 Task: Add the task  Improve website performance on slow network connections to the section Automated Deployment Sprint in the project ToughWorks and add a Due Date to the respective task as 2024/03/03.
Action: Mouse moved to (49, 379)
Screenshot: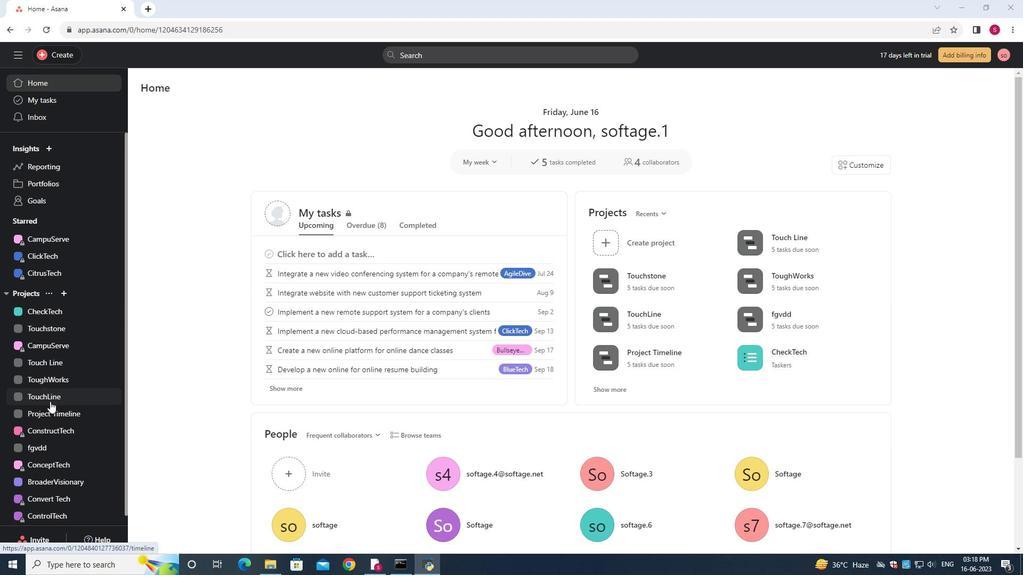 
Action: Mouse pressed left at (49, 379)
Screenshot: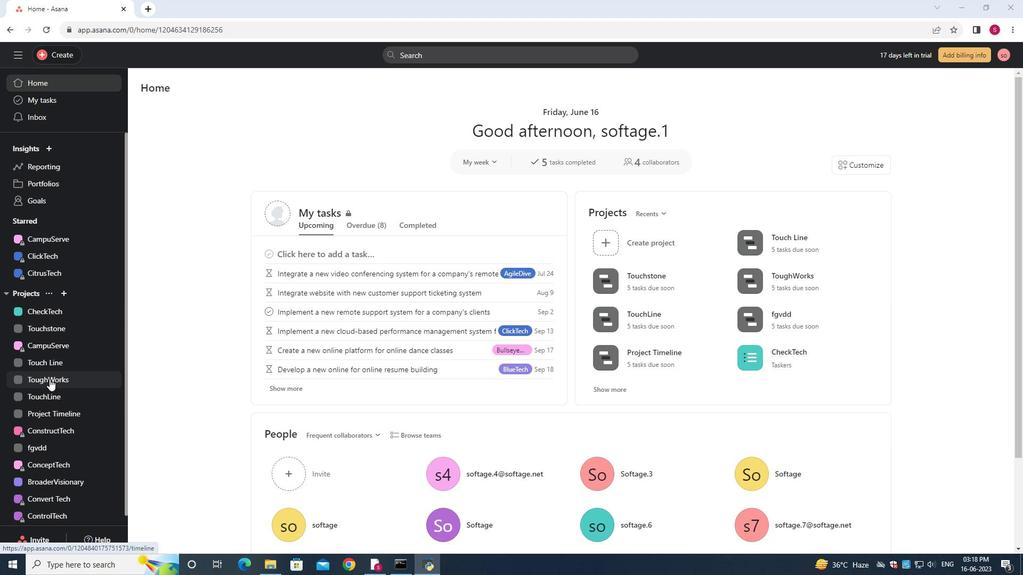 
Action: Mouse moved to (189, 112)
Screenshot: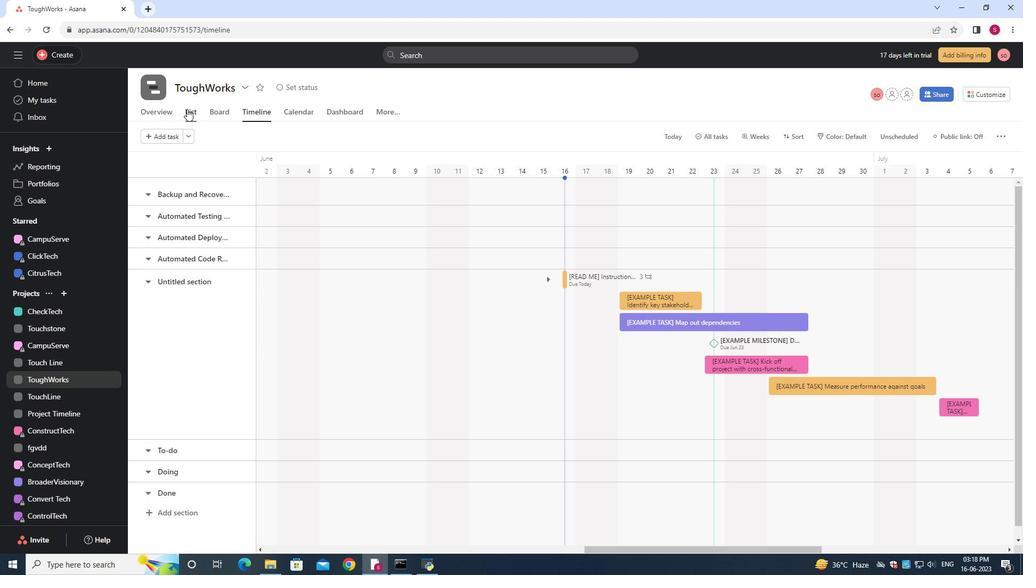 
Action: Mouse pressed left at (189, 112)
Screenshot: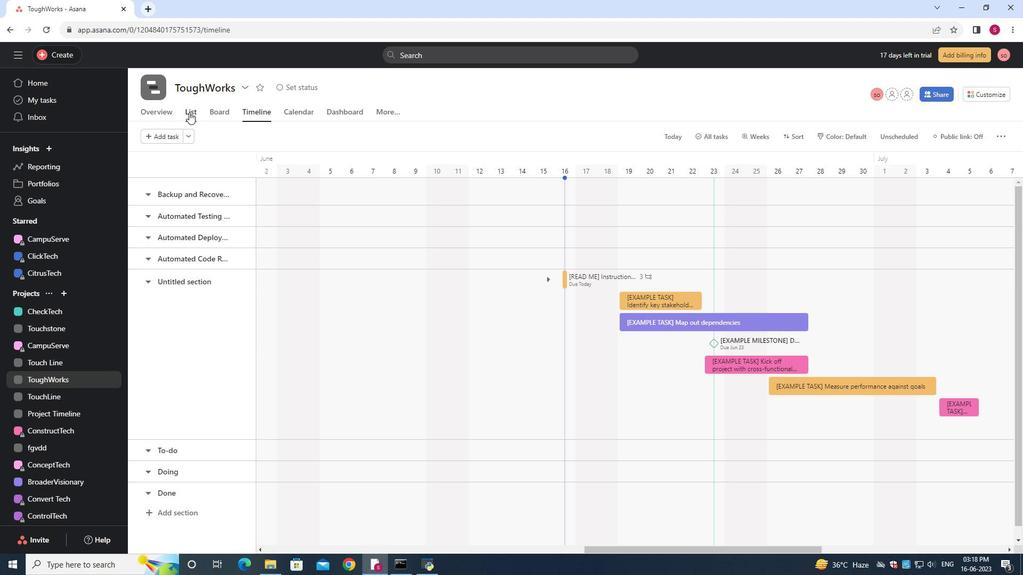 
Action: Mouse moved to (329, 234)
Screenshot: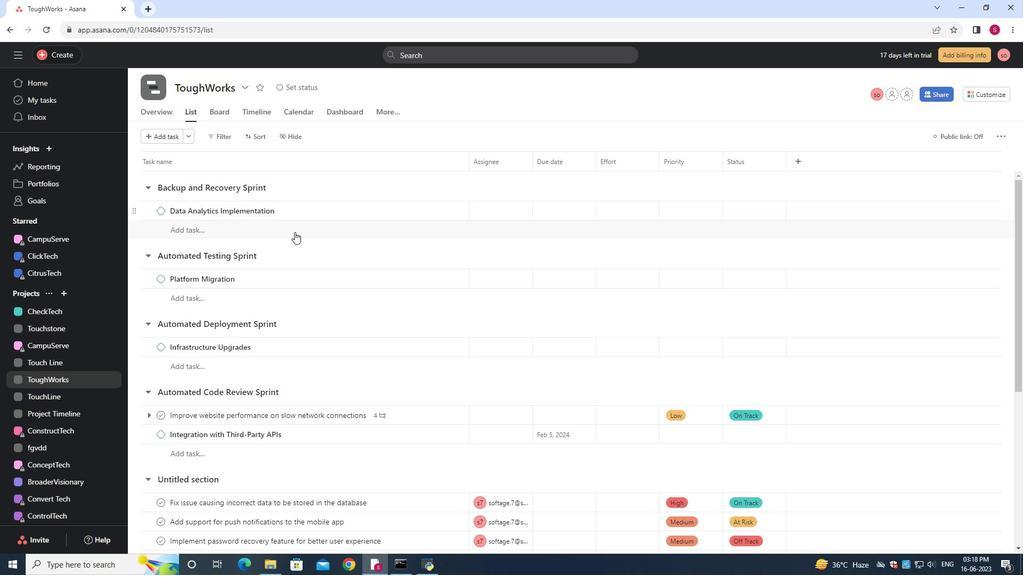 
Action: Mouse scrolled (329, 233) with delta (0, 0)
Screenshot: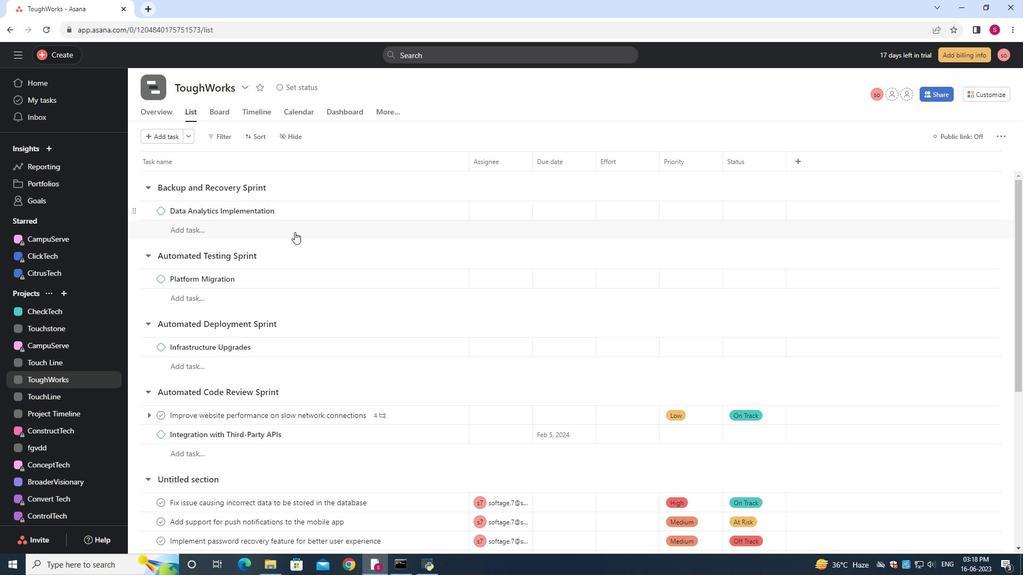 
Action: Mouse scrolled (329, 233) with delta (0, 0)
Screenshot: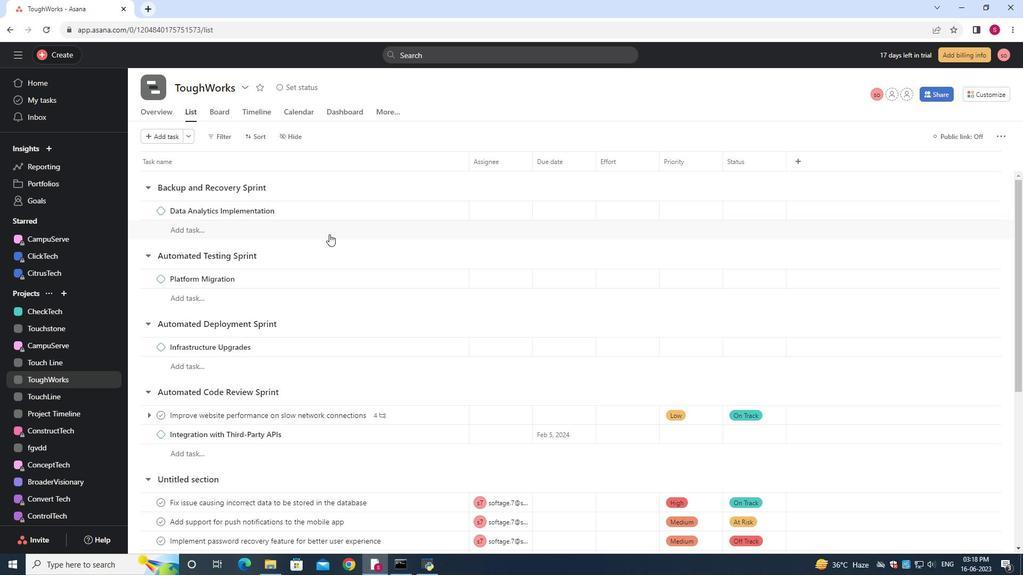 
Action: Mouse scrolled (329, 233) with delta (0, 0)
Screenshot: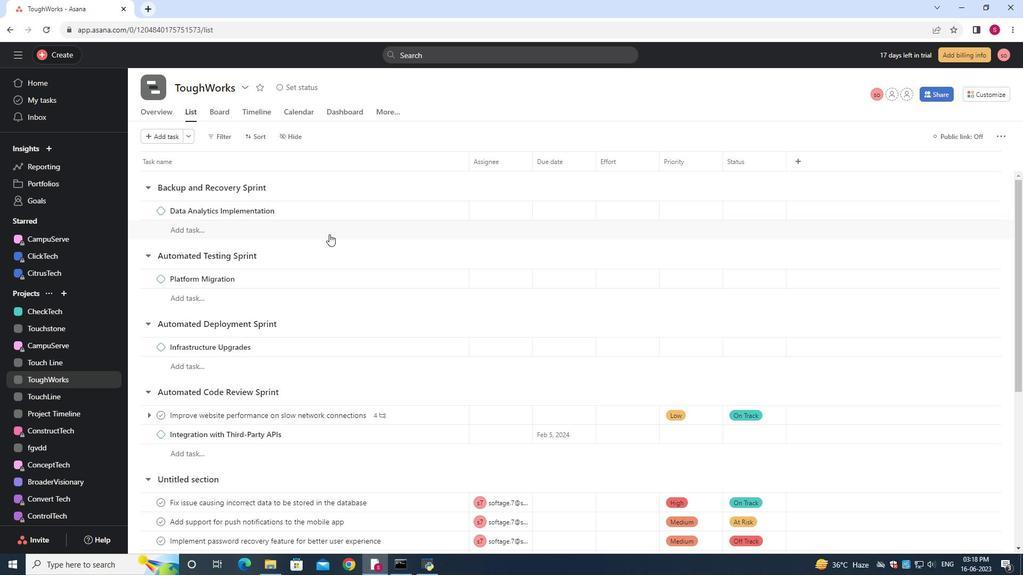 
Action: Mouse moved to (438, 253)
Screenshot: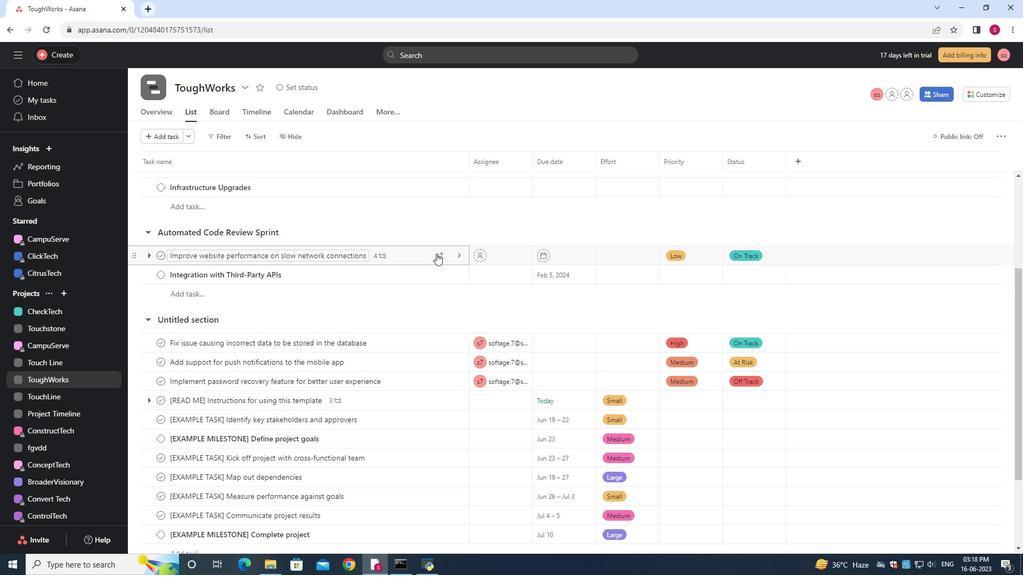 
Action: Mouse pressed left at (438, 253)
Screenshot: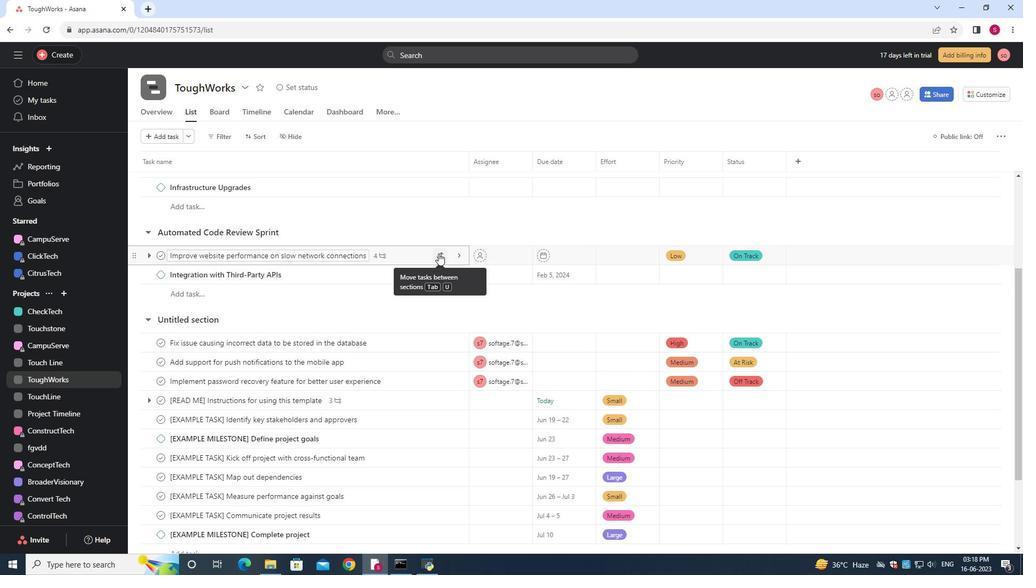 
Action: Mouse moved to (365, 330)
Screenshot: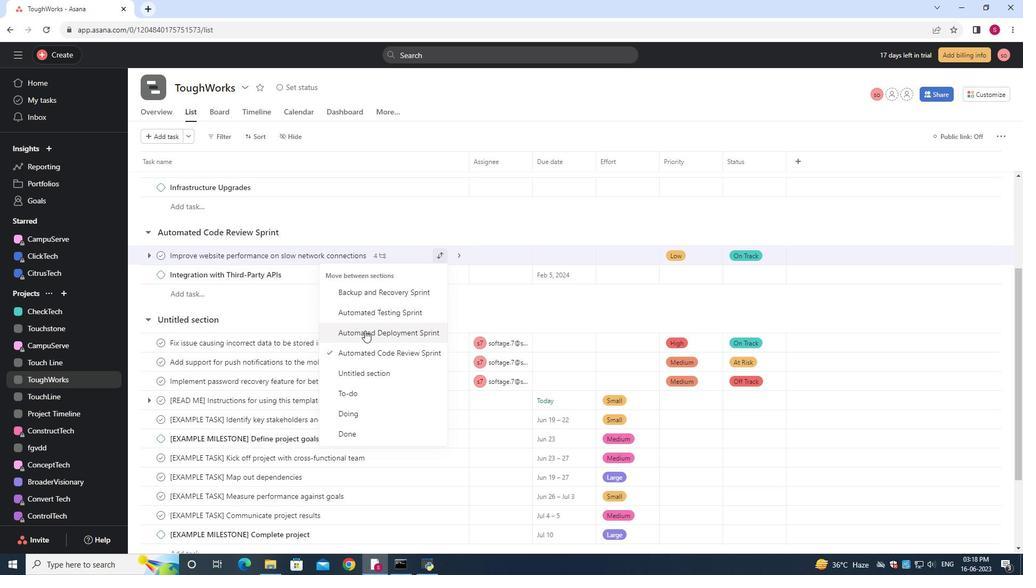 
Action: Mouse pressed left at (365, 330)
Screenshot: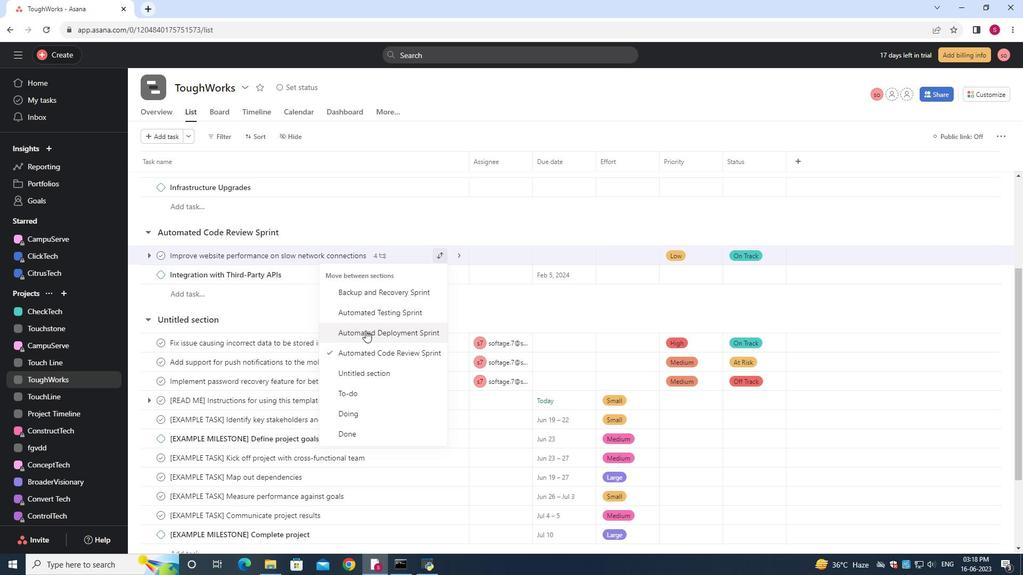 
Action: Mouse moved to (445, 180)
Screenshot: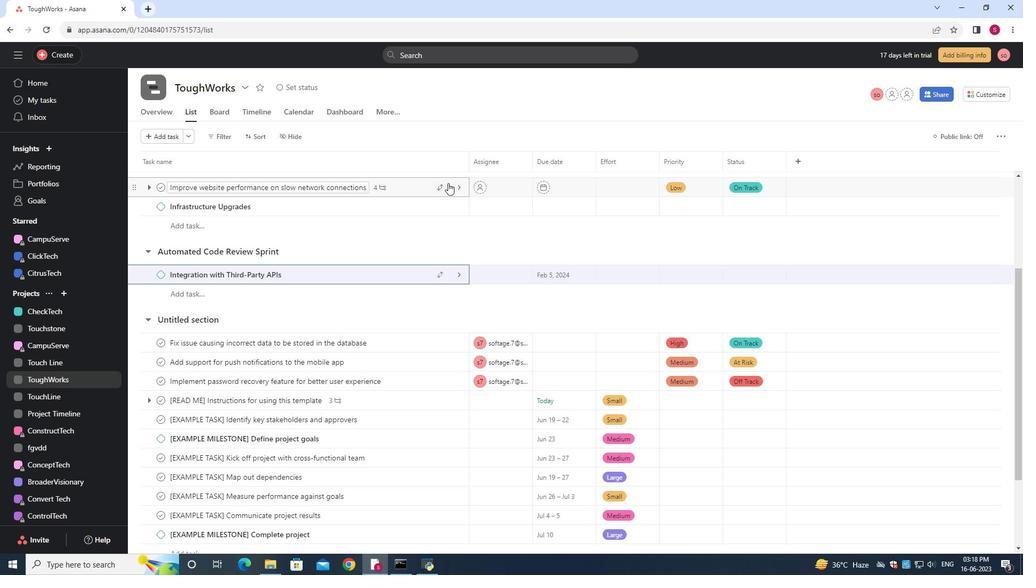 
Action: Mouse scrolled (445, 181) with delta (0, 0)
Screenshot: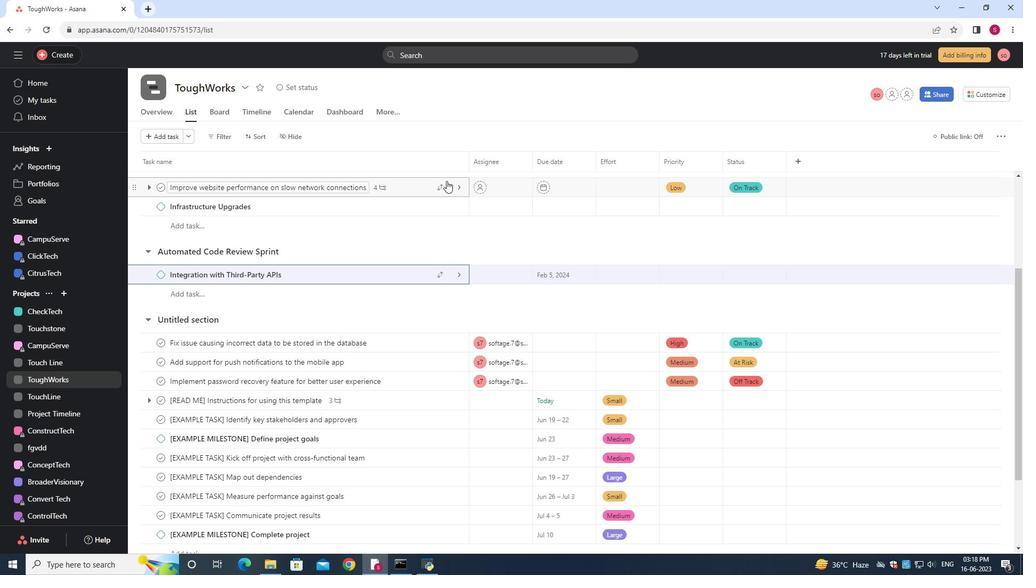 
Action: Mouse moved to (549, 239)
Screenshot: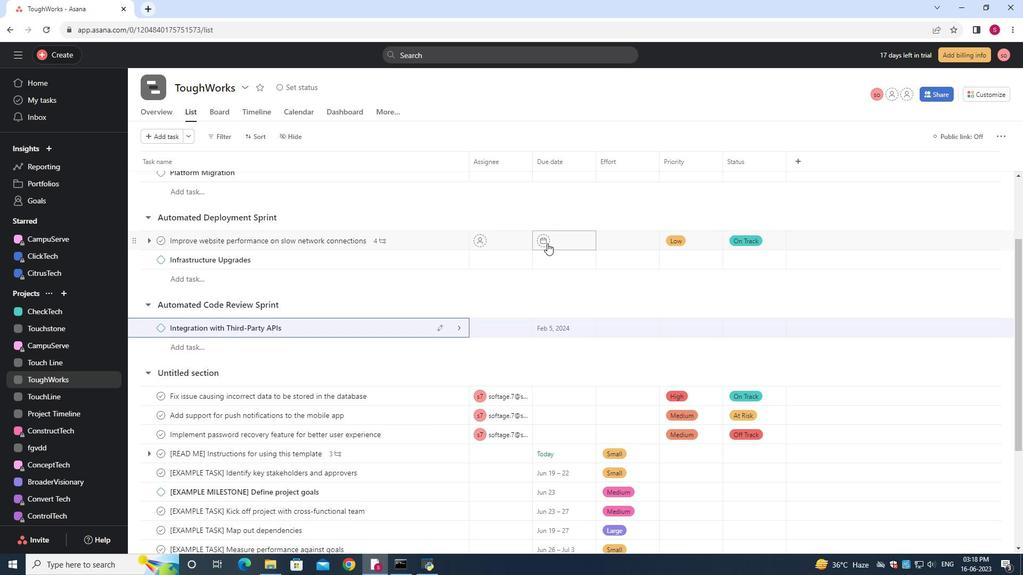 
Action: Mouse pressed left at (549, 239)
Screenshot: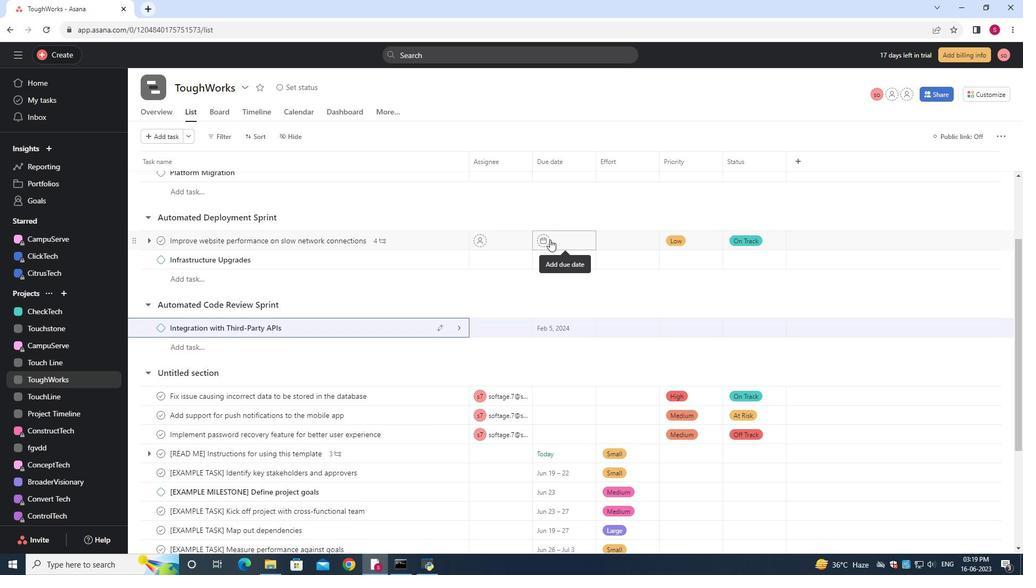 
Action: Mouse moved to (665, 291)
Screenshot: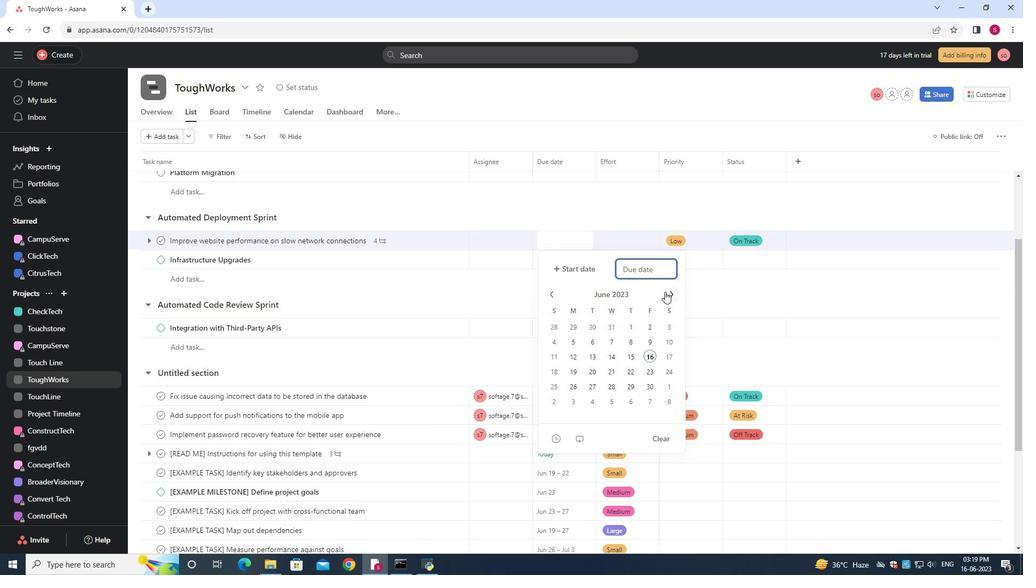
Action: Mouse pressed left at (665, 291)
Screenshot: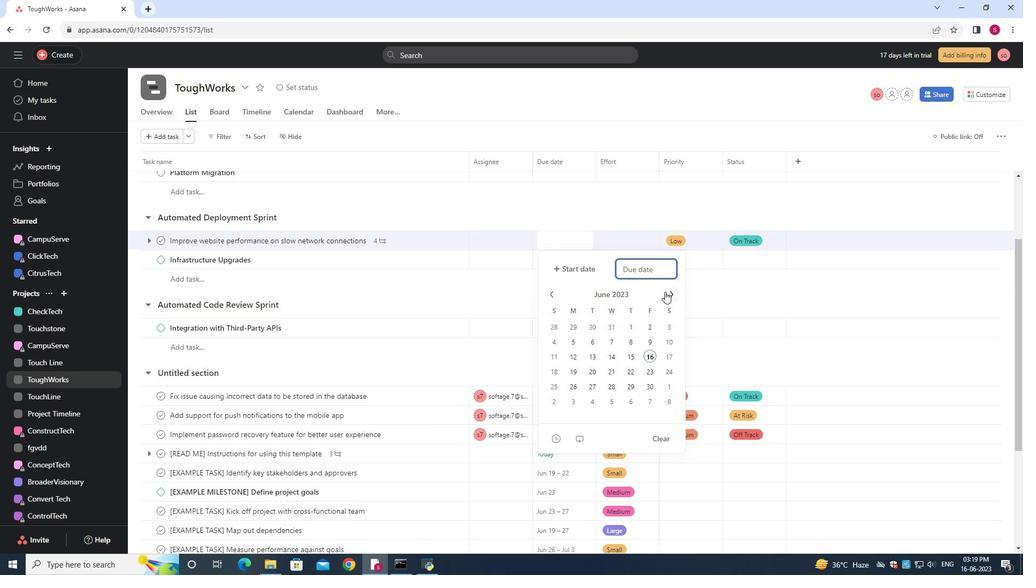 
Action: Mouse pressed left at (665, 291)
Screenshot: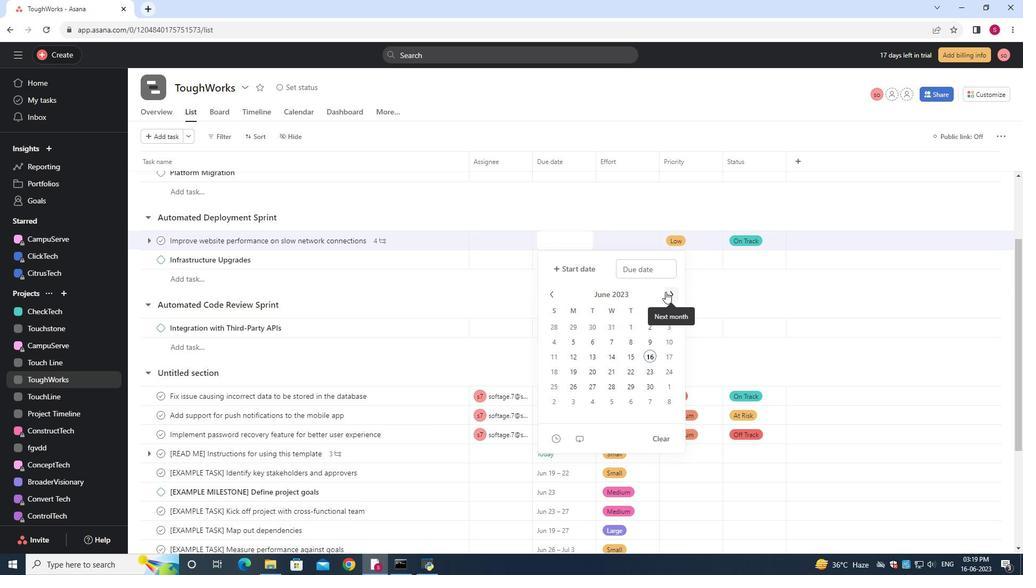 
Action: Mouse pressed left at (665, 291)
Screenshot: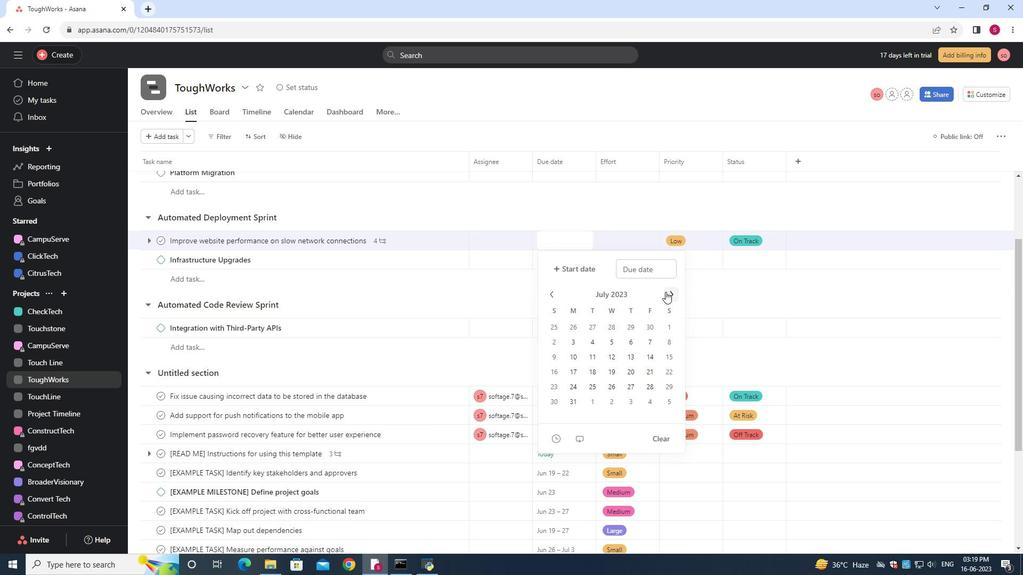 
Action: Mouse pressed left at (665, 291)
Screenshot: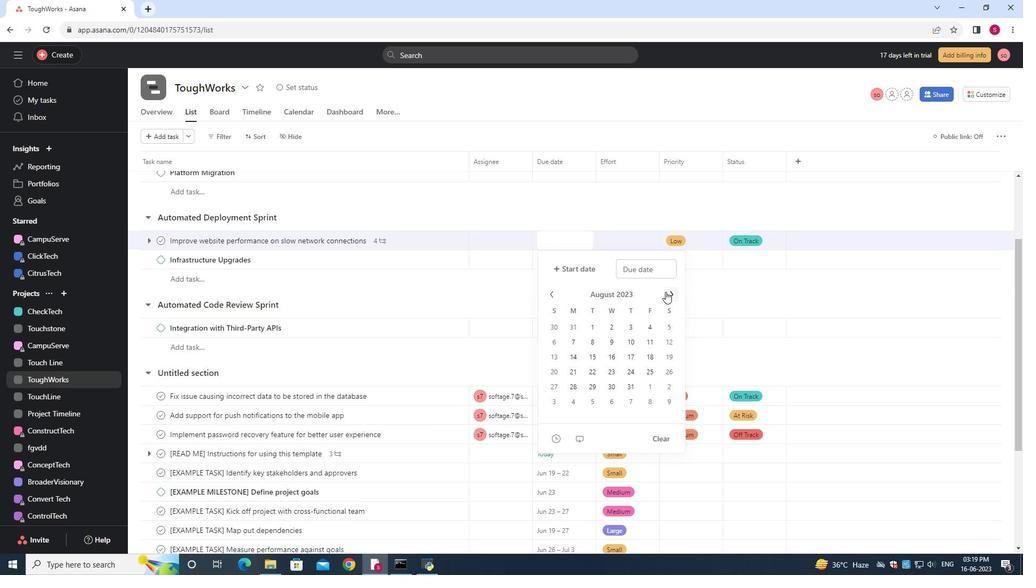 
Action: Mouse pressed left at (665, 291)
Screenshot: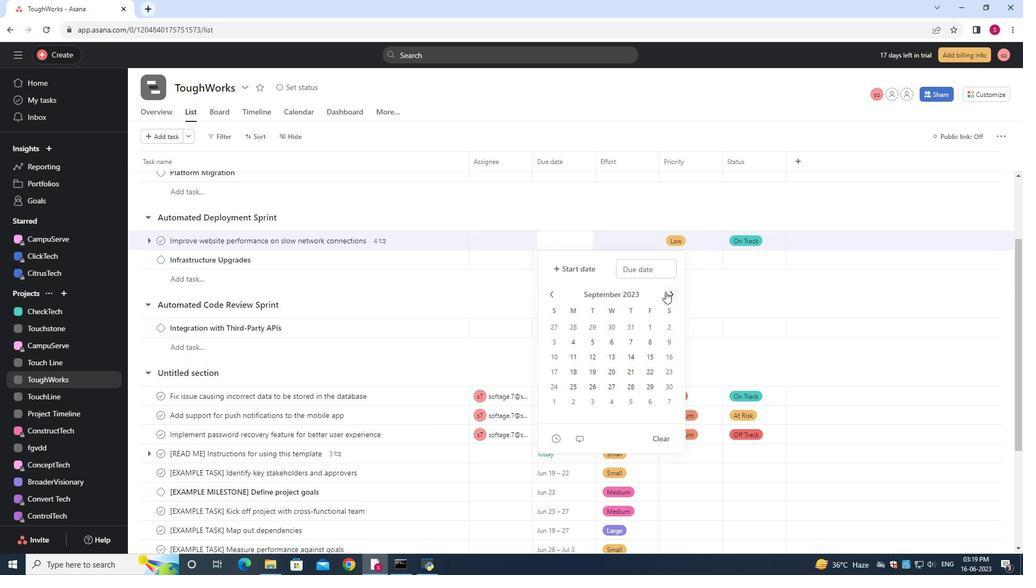 
Action: Mouse pressed left at (665, 291)
Screenshot: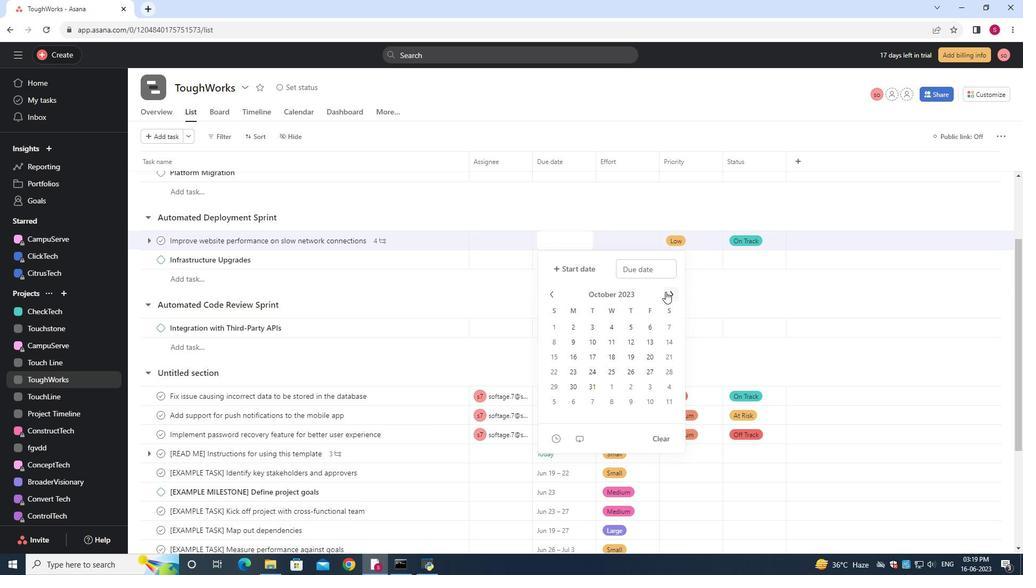 
Action: Mouse pressed left at (665, 291)
Screenshot: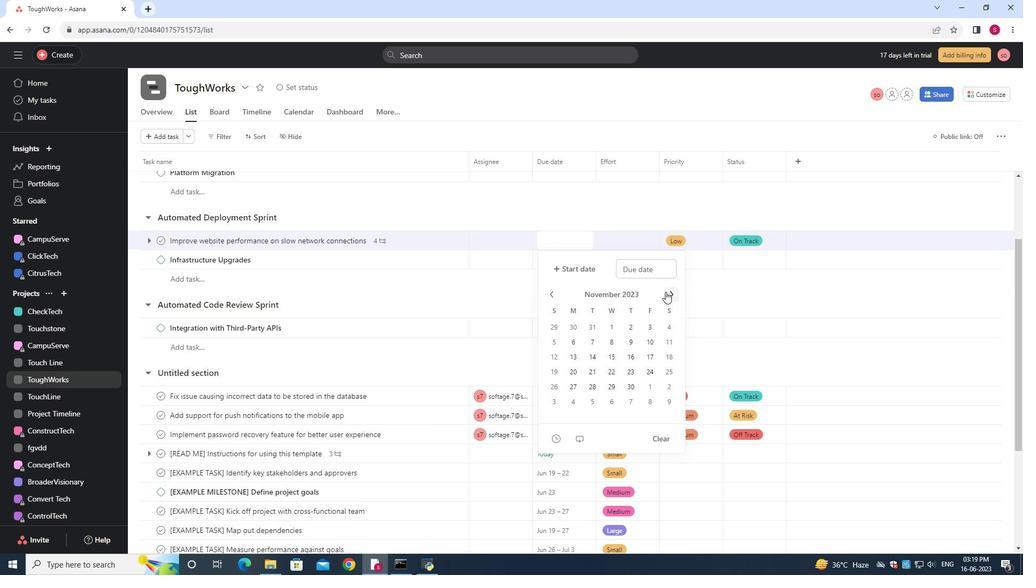 
Action: Mouse pressed left at (665, 291)
Screenshot: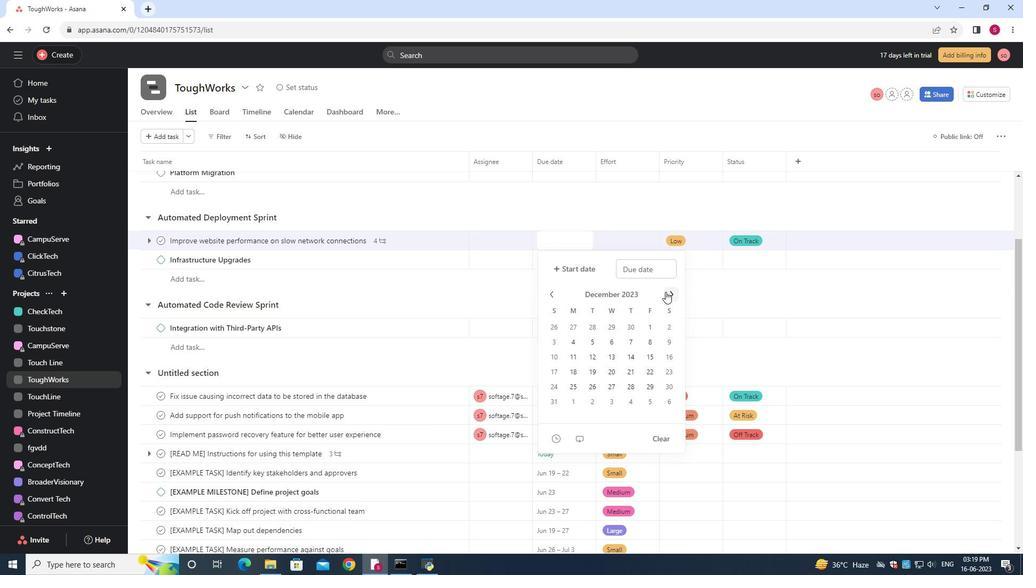 
Action: Mouse moved to (664, 291)
Screenshot: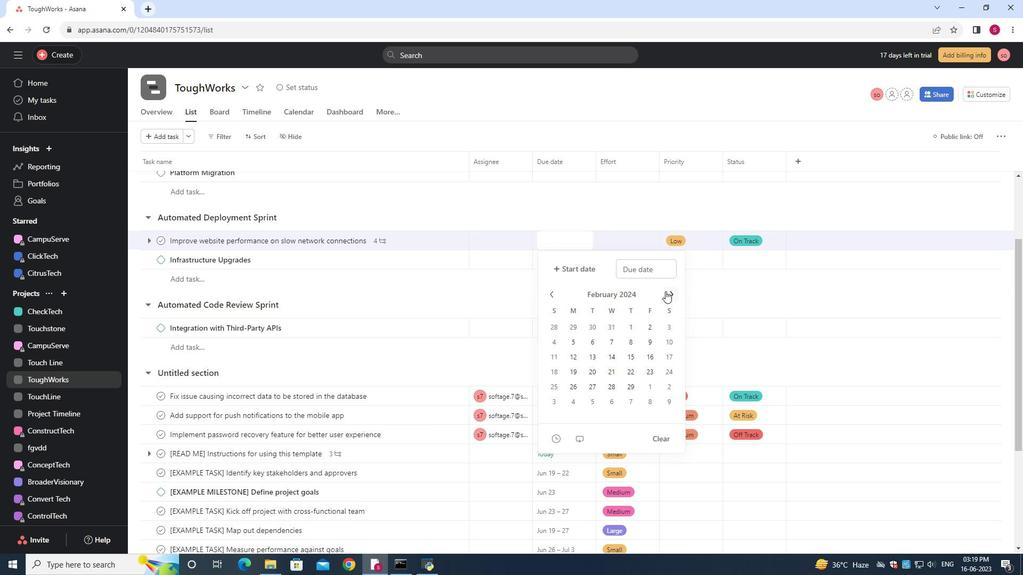 
Action: Mouse pressed left at (664, 291)
Screenshot: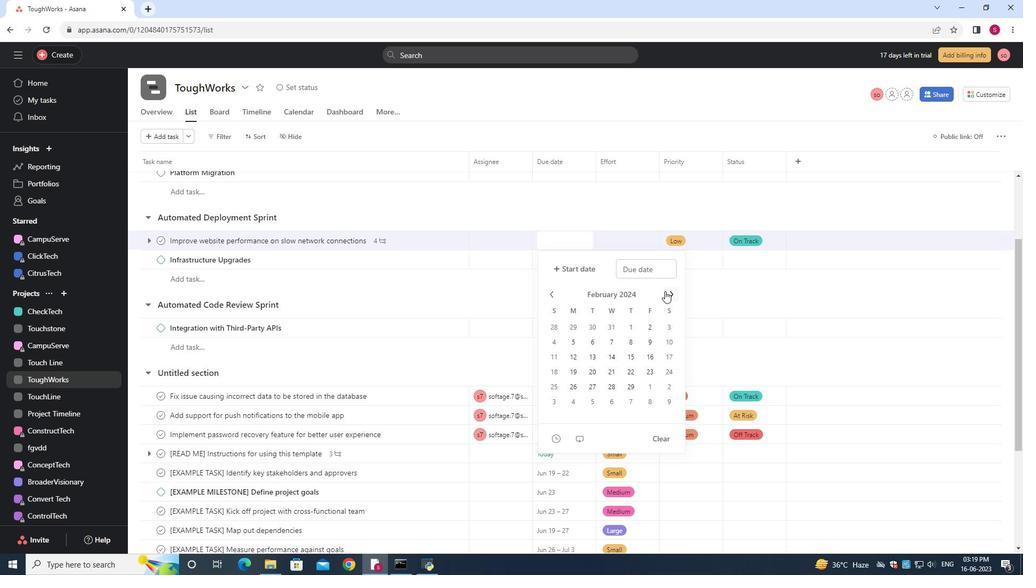 
Action: Mouse moved to (555, 344)
Screenshot: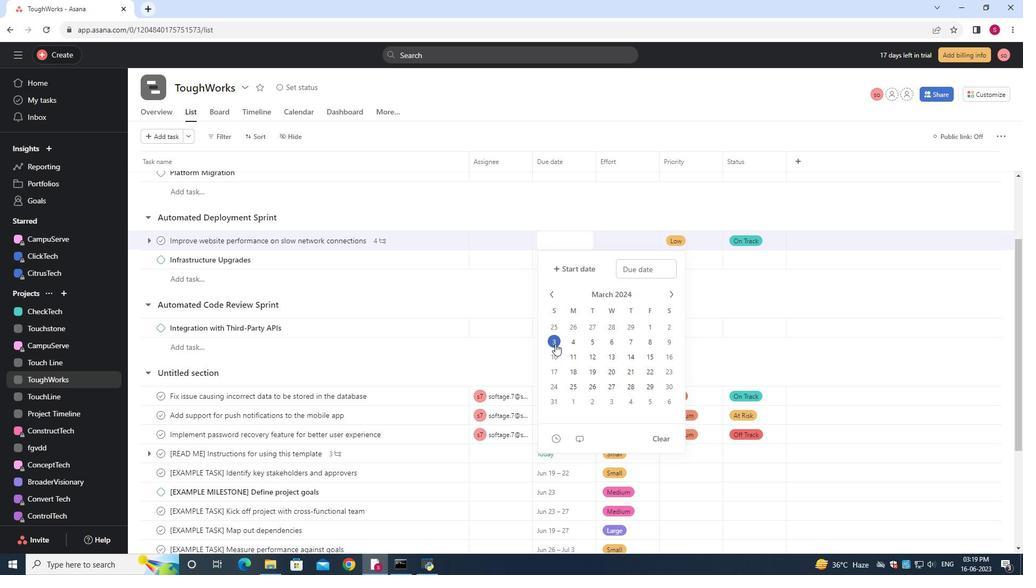 
Action: Mouse pressed left at (555, 344)
Screenshot: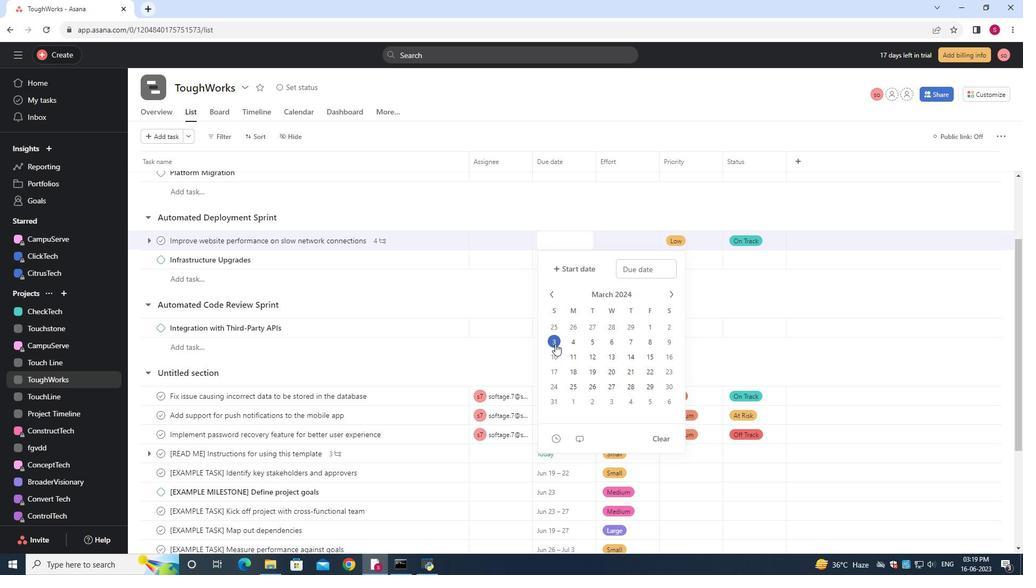 
Action: Mouse moved to (298, 257)
Screenshot: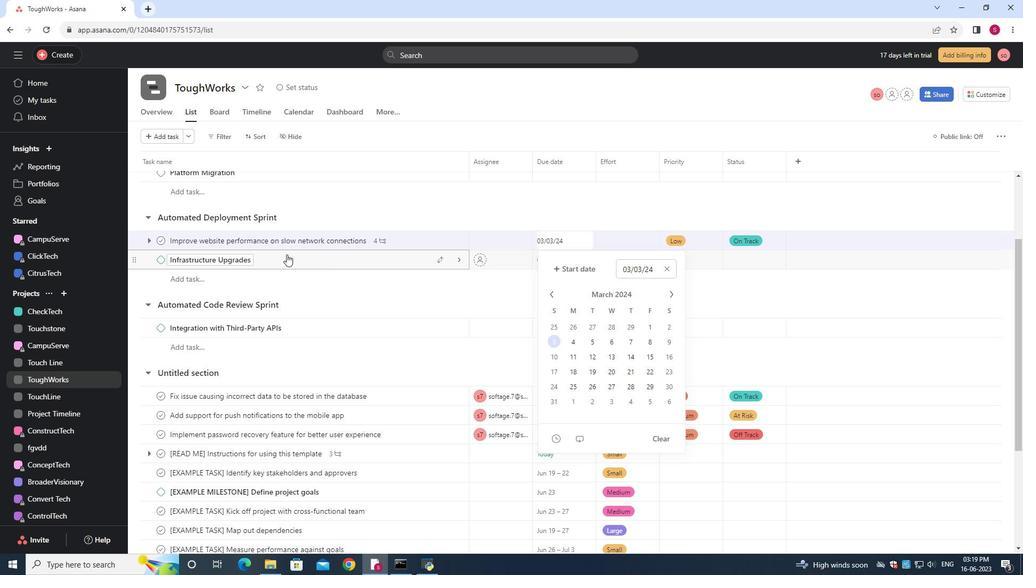 
